 Task: Create a due date automation trigger when advanced on, on the tuesday after a card is due add content with a description not starting with resume at 11:00 AM.
Action: Mouse moved to (1080, 84)
Screenshot: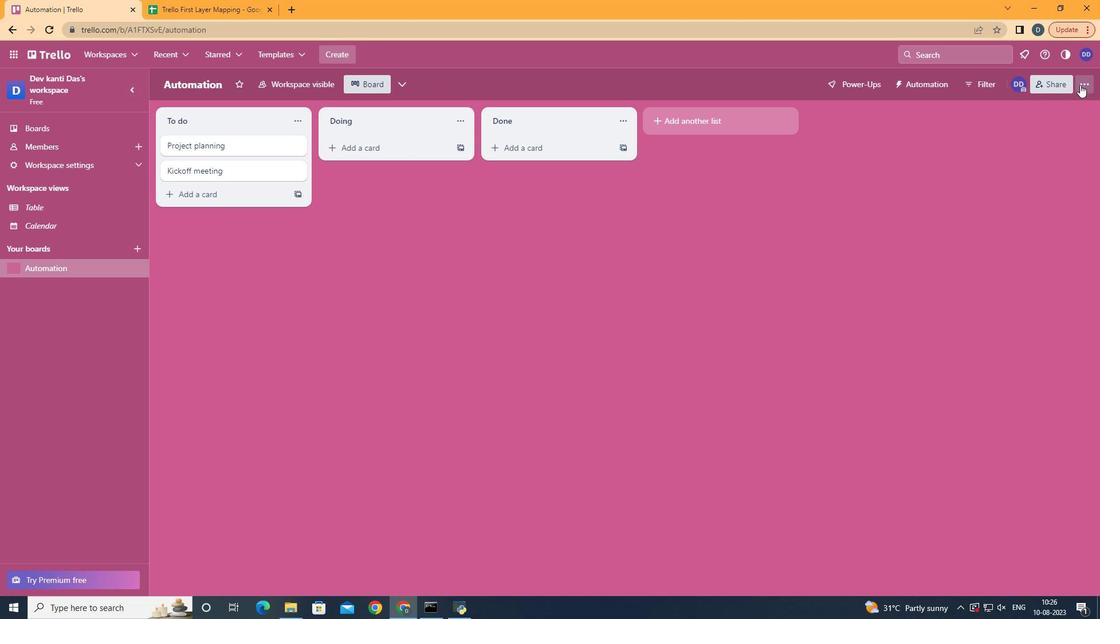 
Action: Mouse pressed left at (1080, 84)
Screenshot: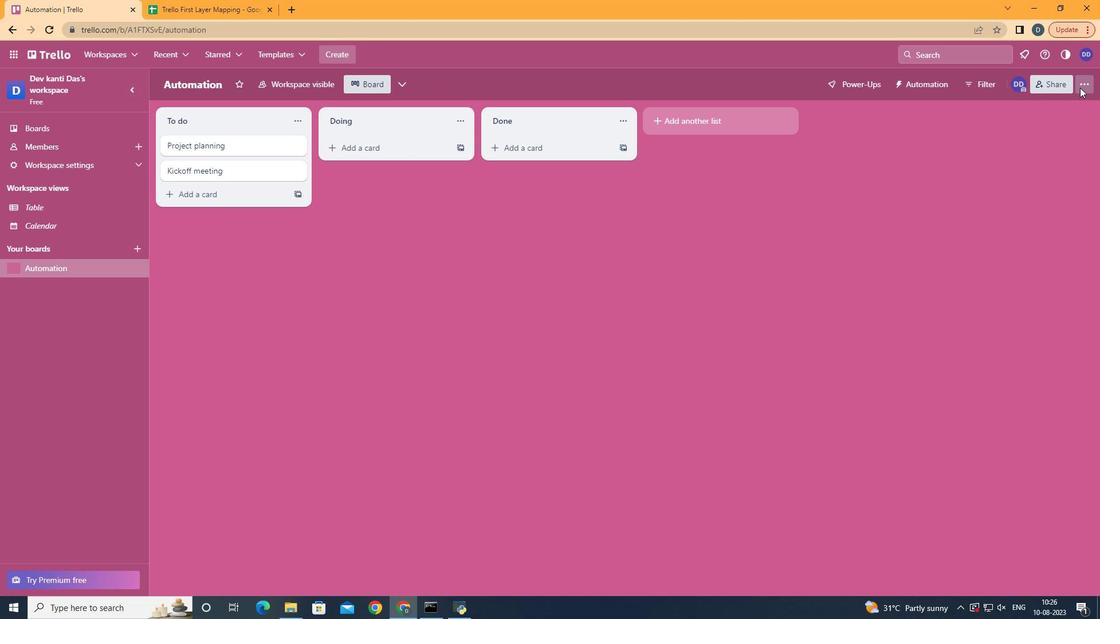 
Action: Mouse moved to (1014, 239)
Screenshot: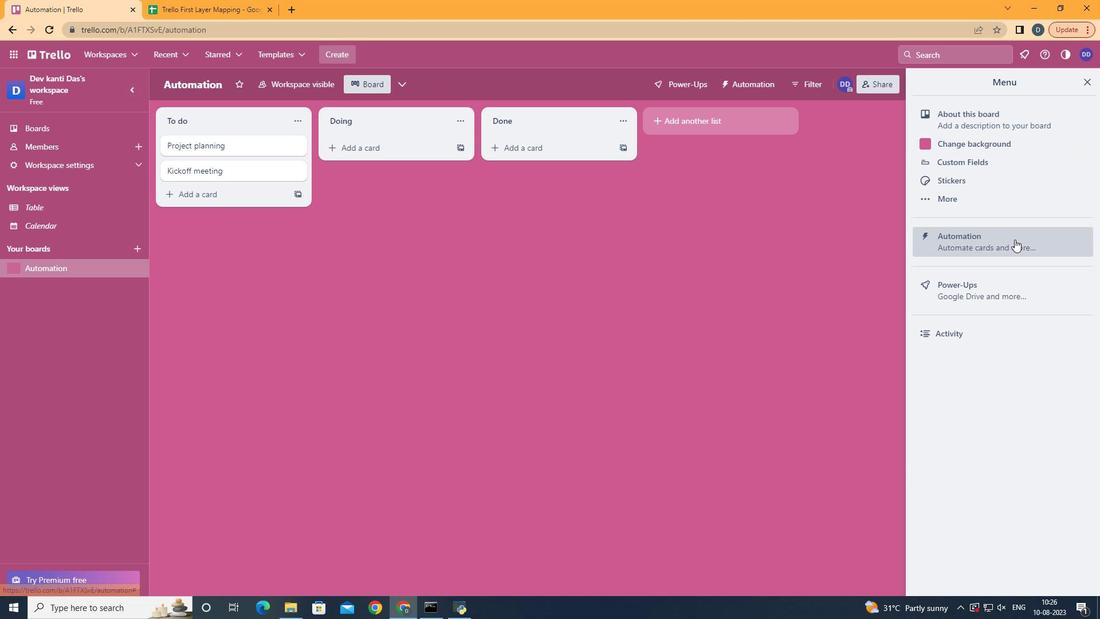 
Action: Mouse pressed left at (1014, 239)
Screenshot: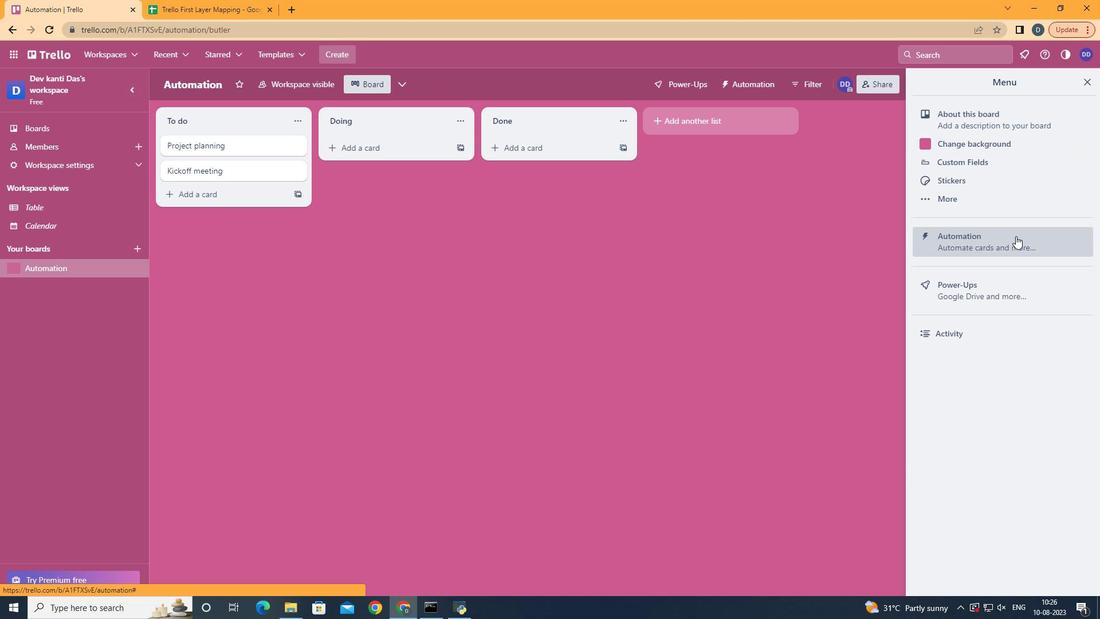 
Action: Mouse moved to (197, 230)
Screenshot: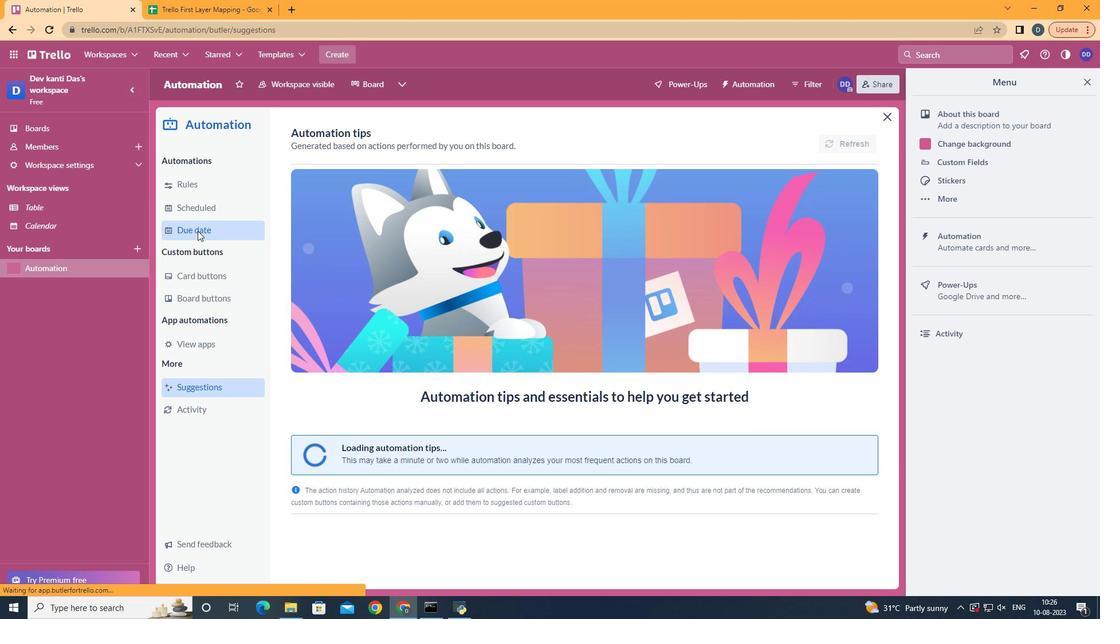 
Action: Mouse pressed left at (197, 230)
Screenshot: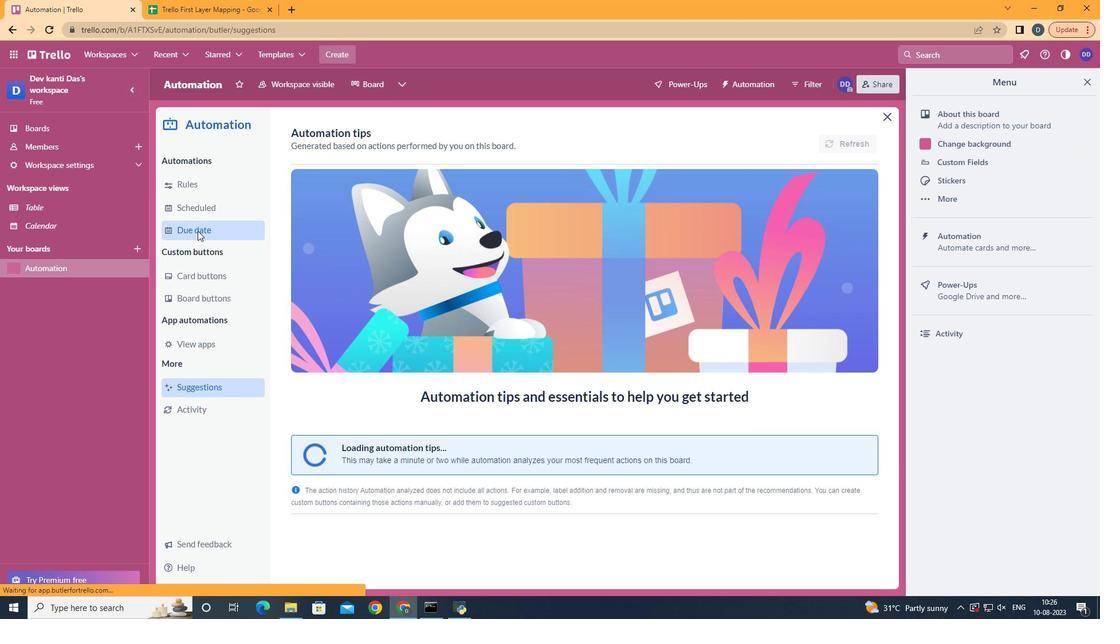 
Action: Mouse moved to (808, 135)
Screenshot: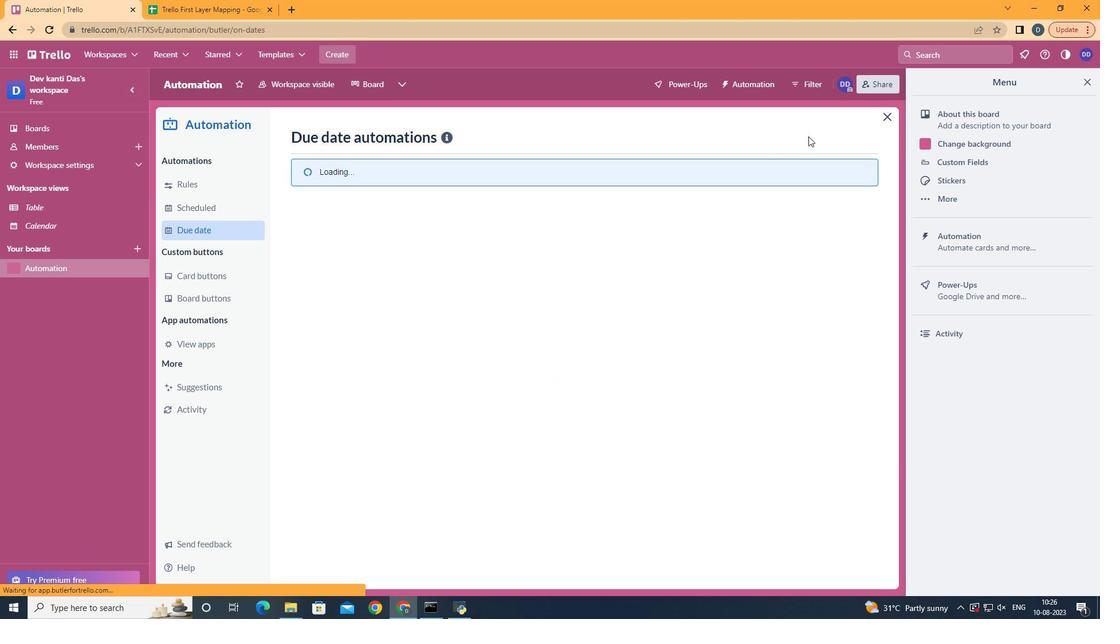 
Action: Mouse pressed left at (808, 135)
Screenshot: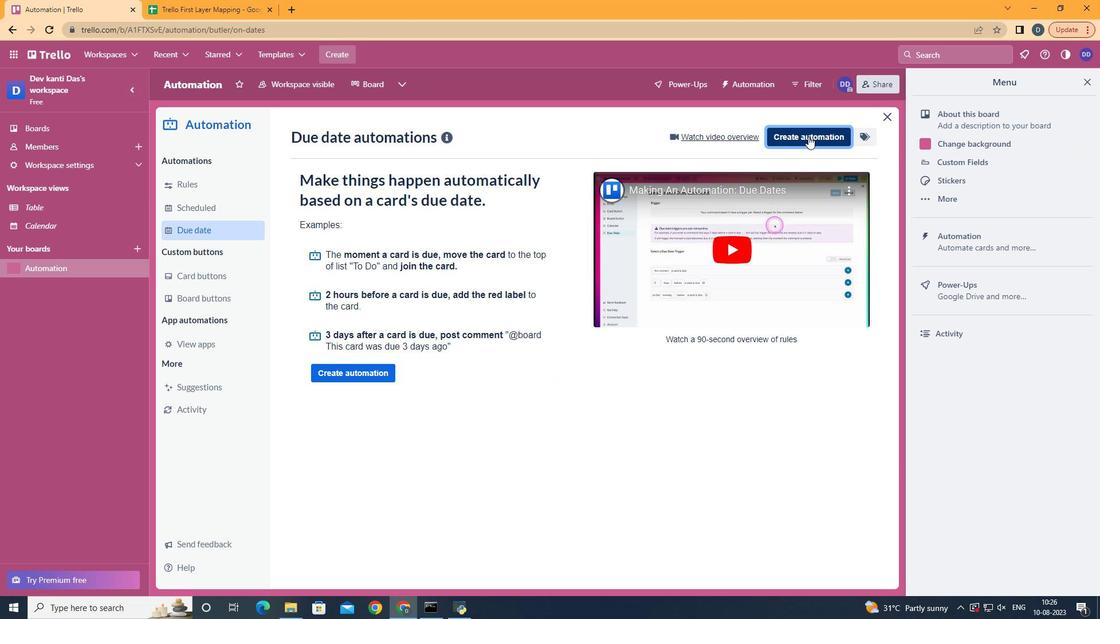 
Action: Mouse moved to (610, 244)
Screenshot: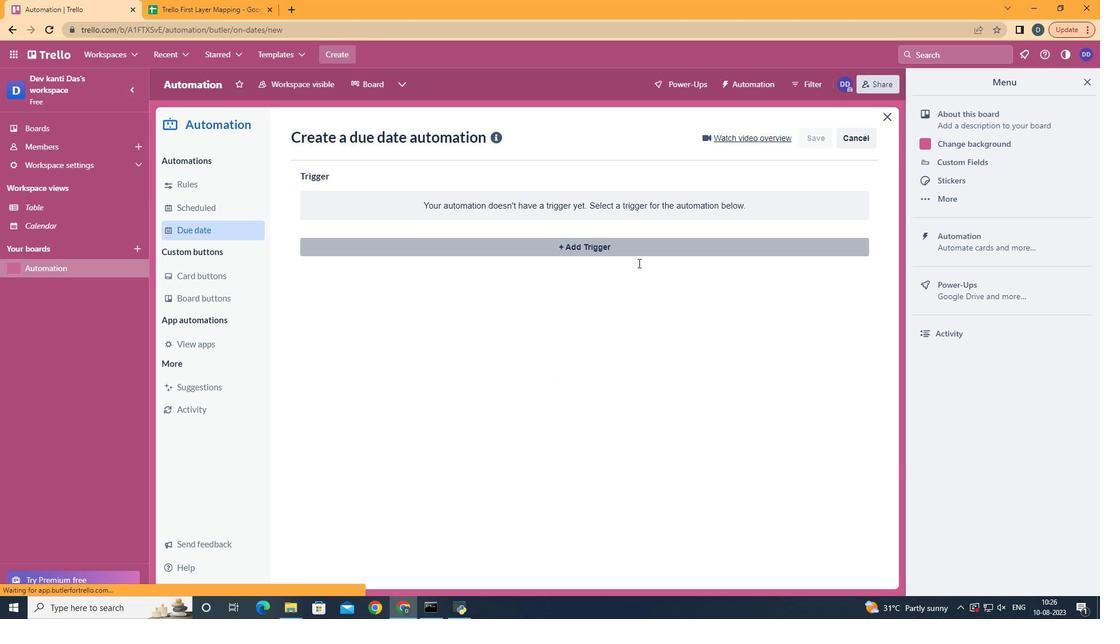 
Action: Mouse pressed left at (610, 244)
Screenshot: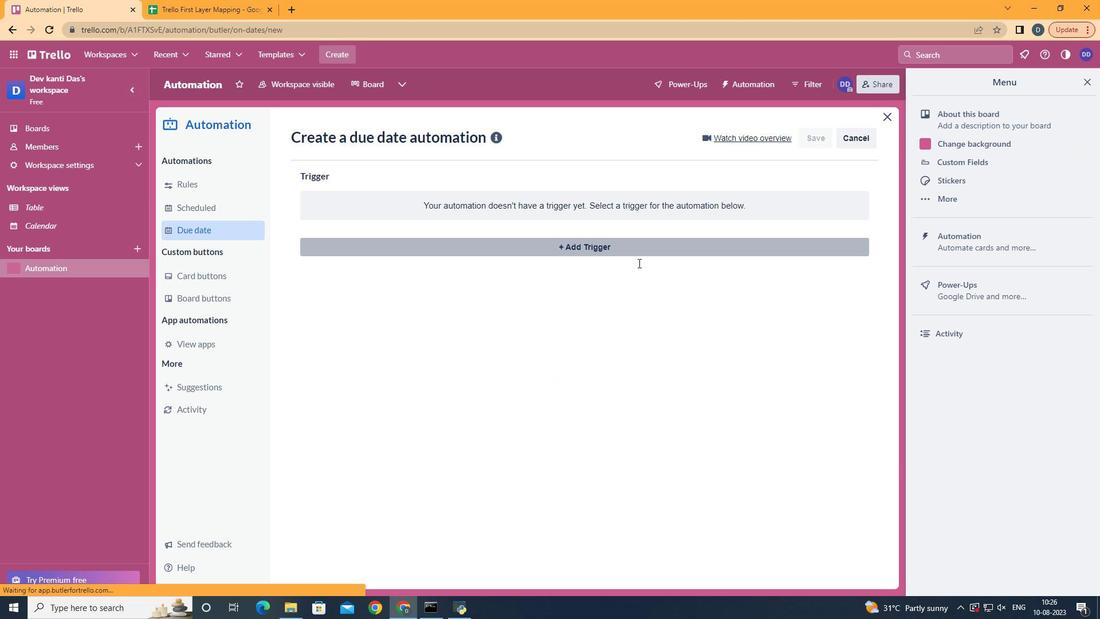 
Action: Mouse moved to (353, 318)
Screenshot: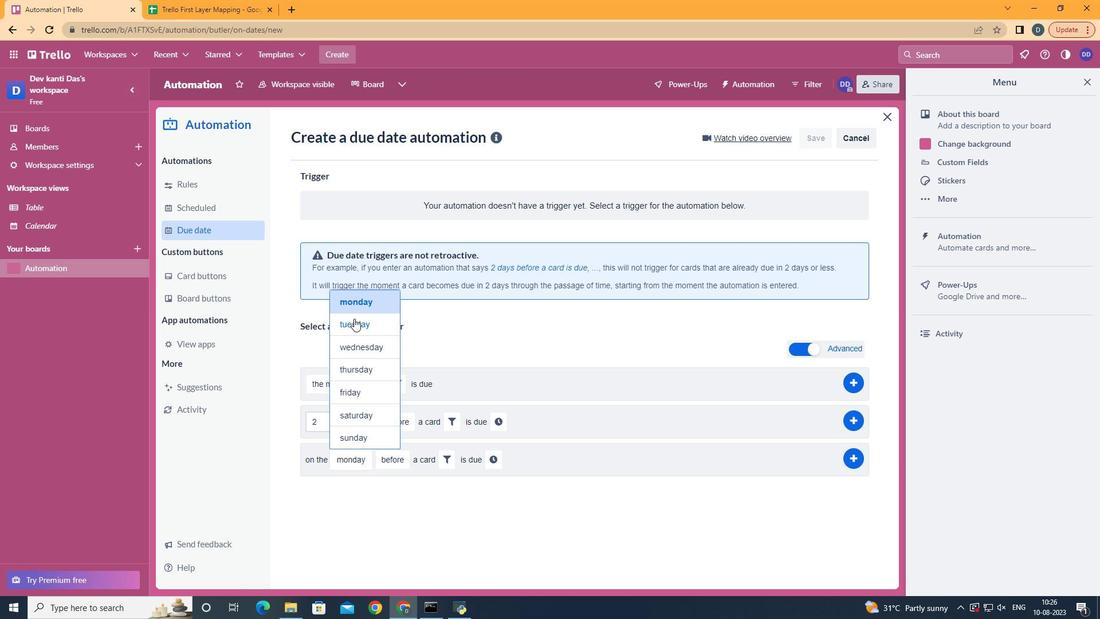 
Action: Mouse pressed left at (353, 318)
Screenshot: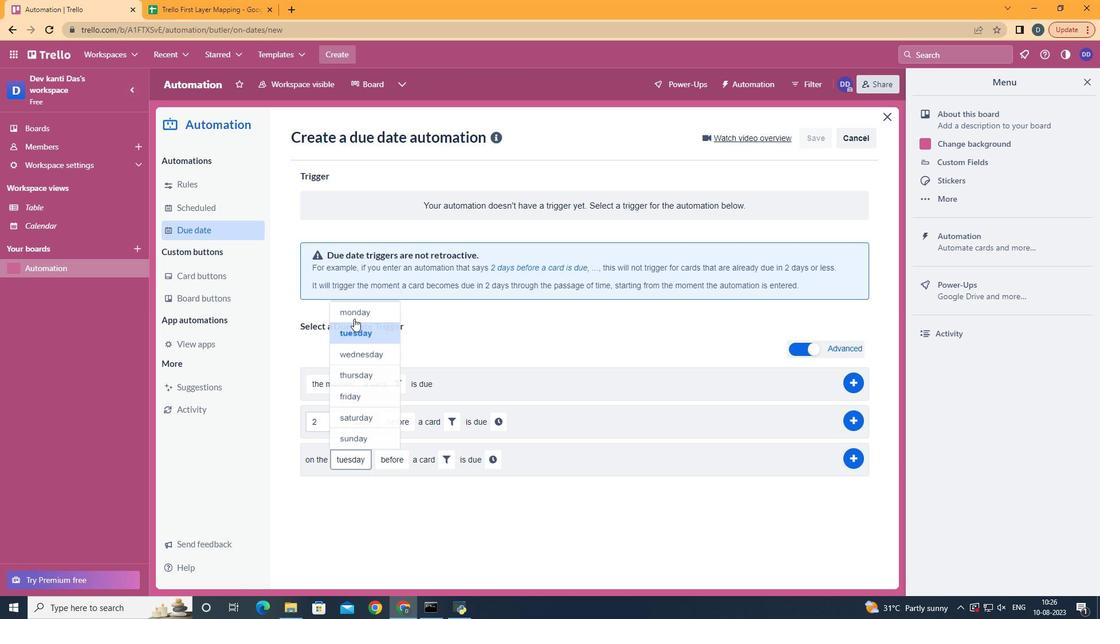 
Action: Mouse moved to (400, 497)
Screenshot: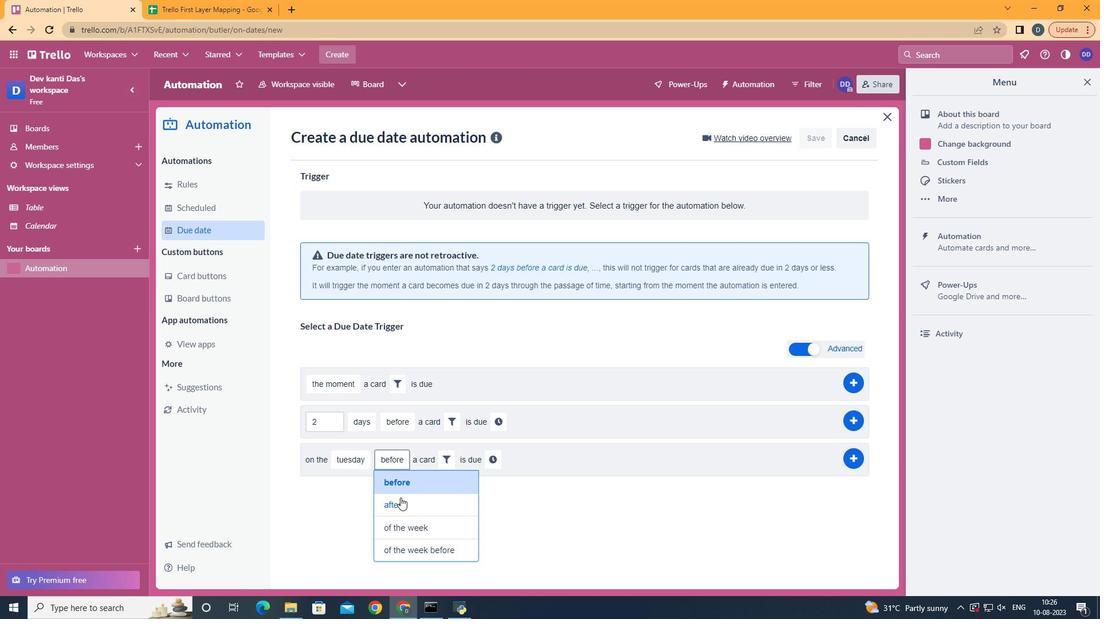
Action: Mouse pressed left at (400, 497)
Screenshot: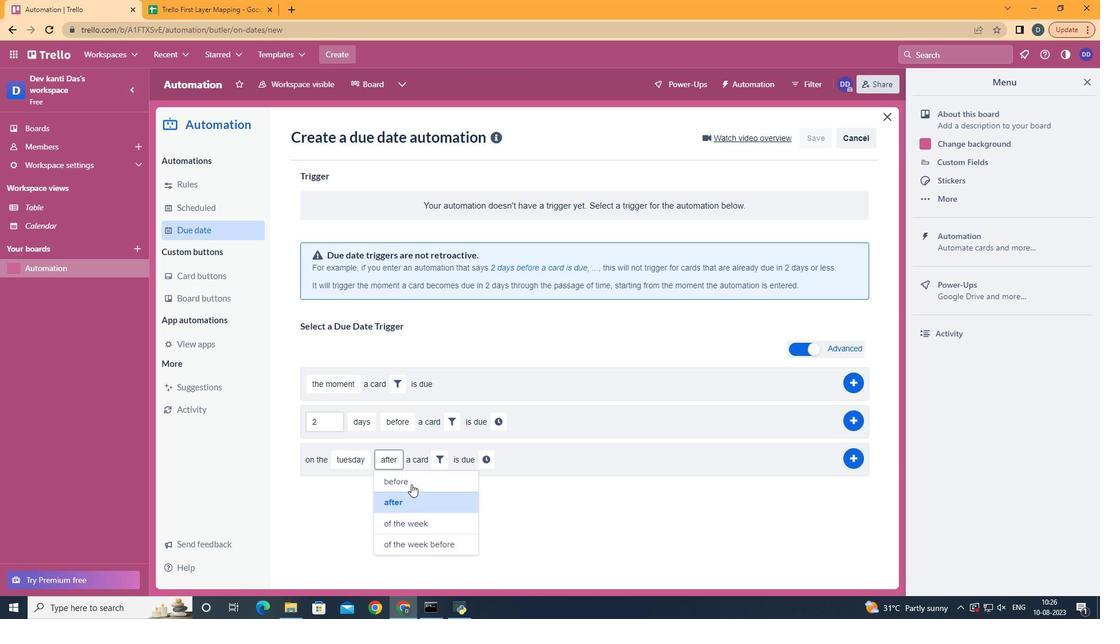 
Action: Mouse moved to (442, 458)
Screenshot: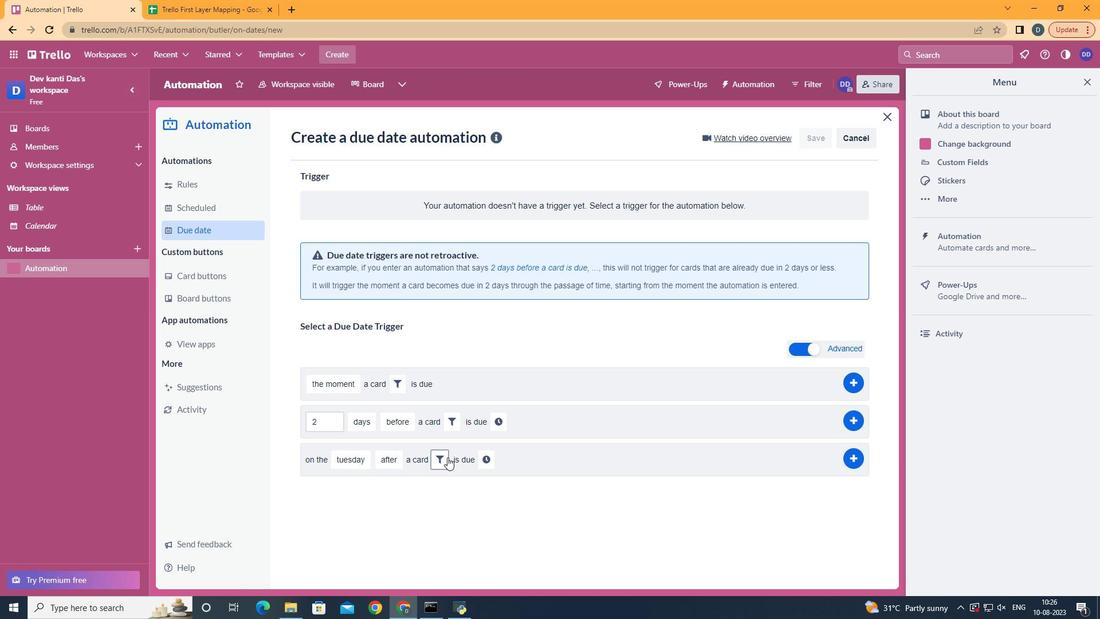 
Action: Mouse pressed left at (442, 458)
Screenshot: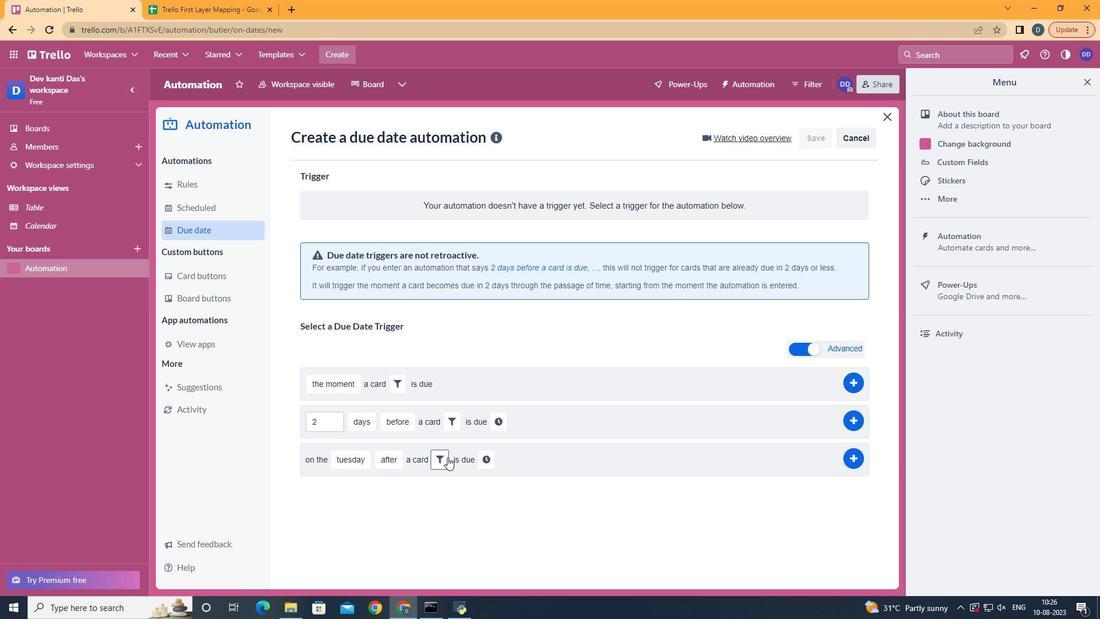 
Action: Mouse moved to (589, 490)
Screenshot: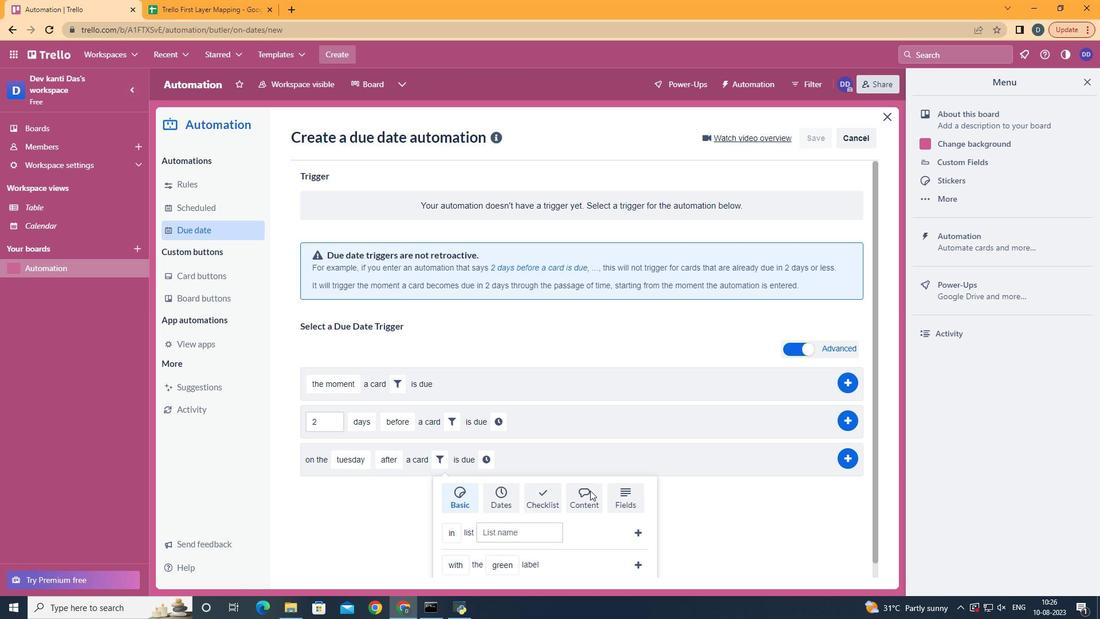 
Action: Mouse pressed left at (589, 490)
Screenshot: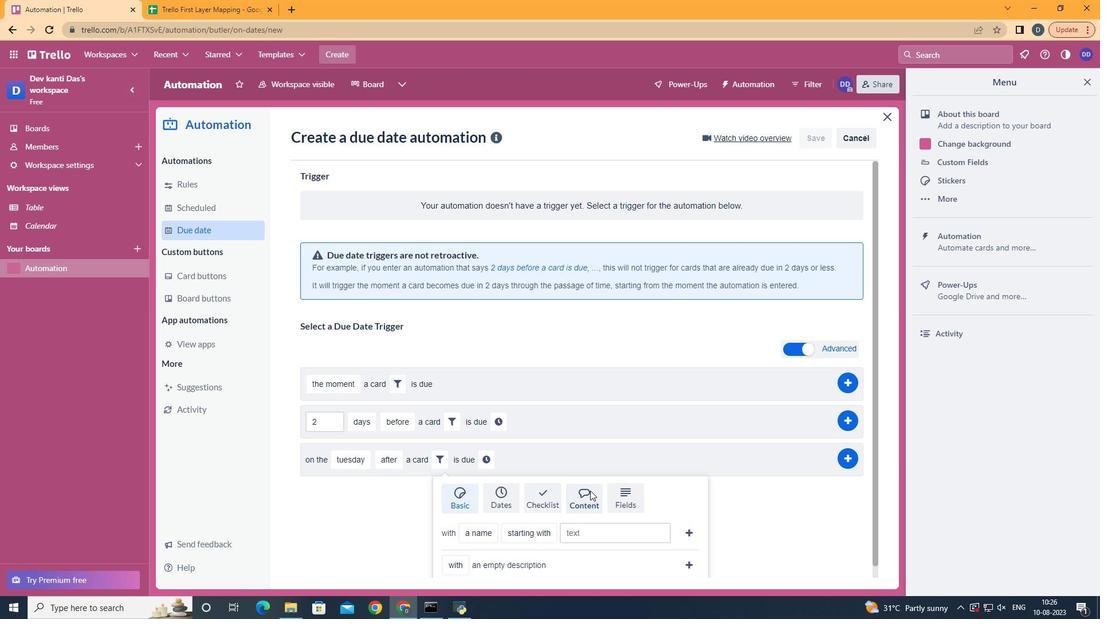 
Action: Mouse moved to (497, 482)
Screenshot: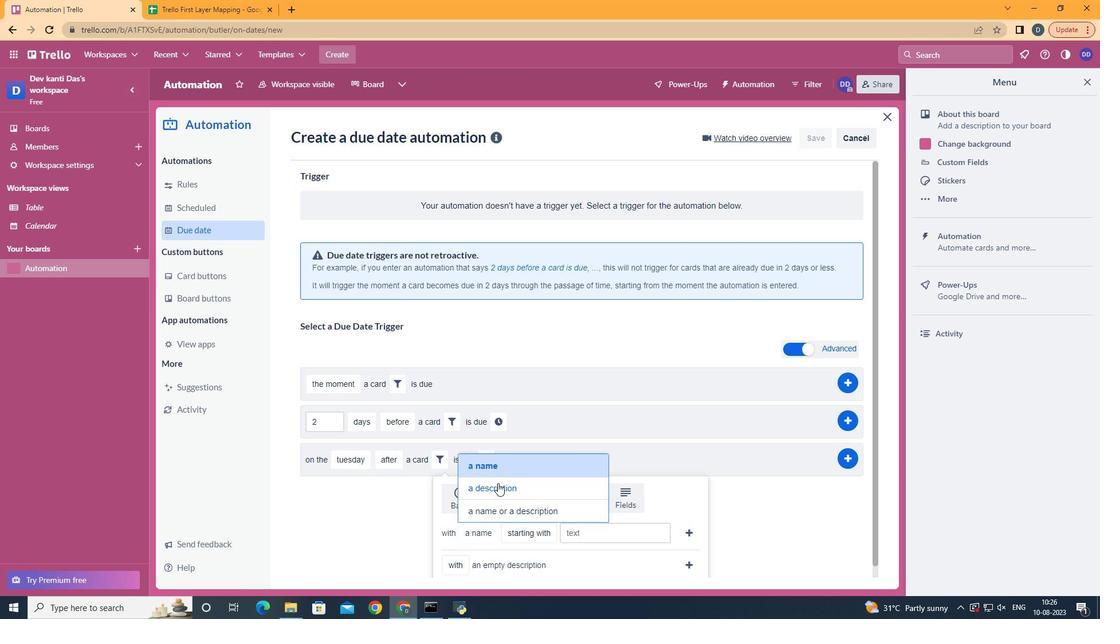 
Action: Mouse pressed left at (497, 482)
Screenshot: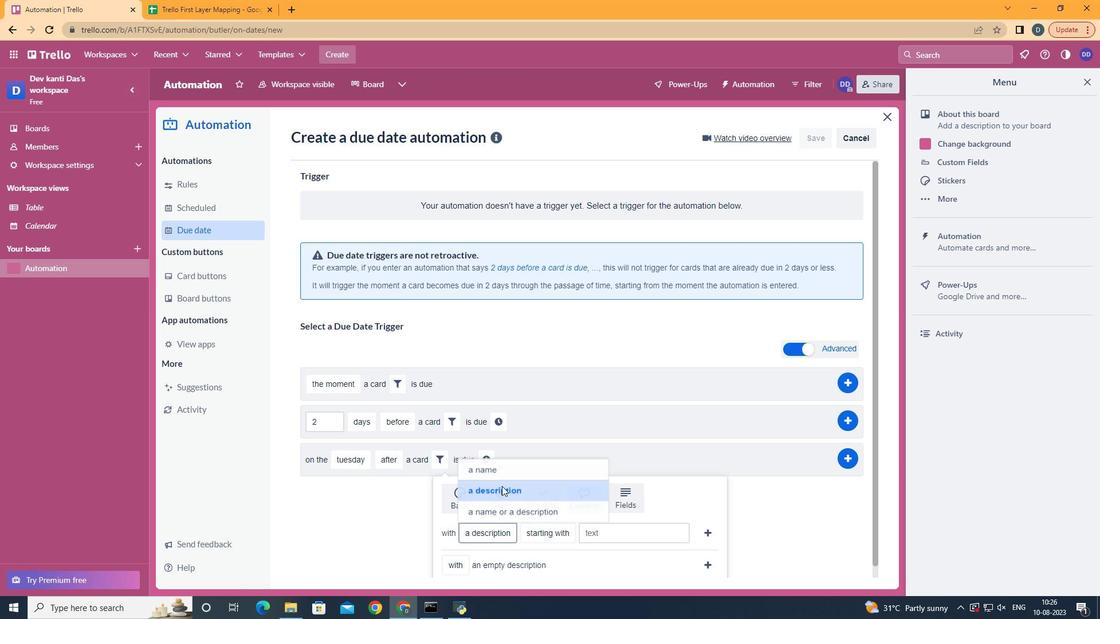 
Action: Mouse moved to (559, 464)
Screenshot: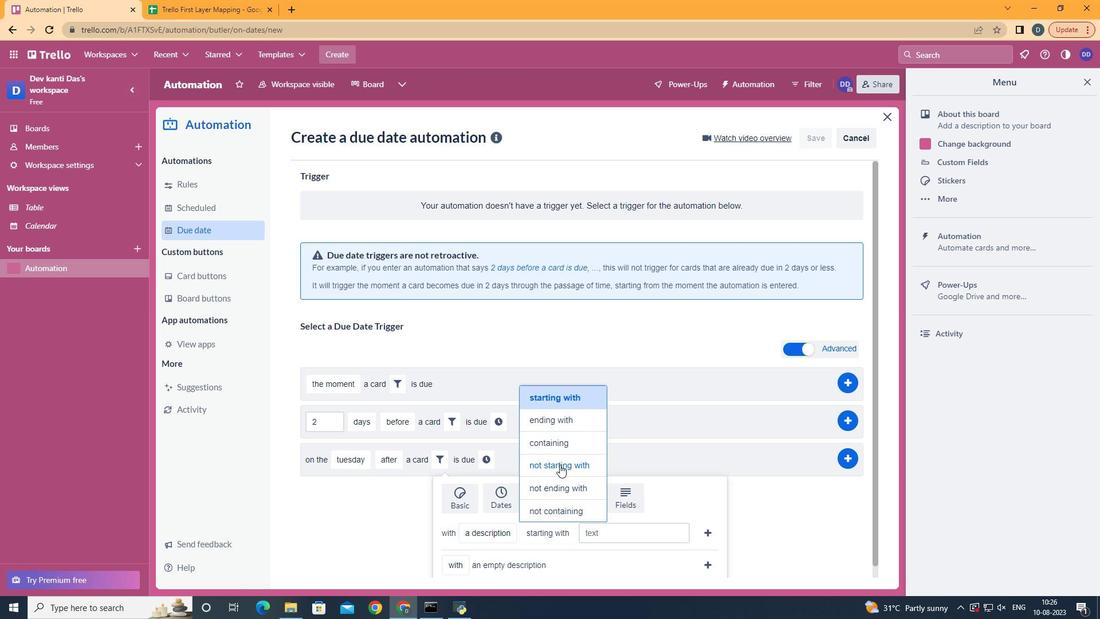 
Action: Mouse pressed left at (559, 464)
Screenshot: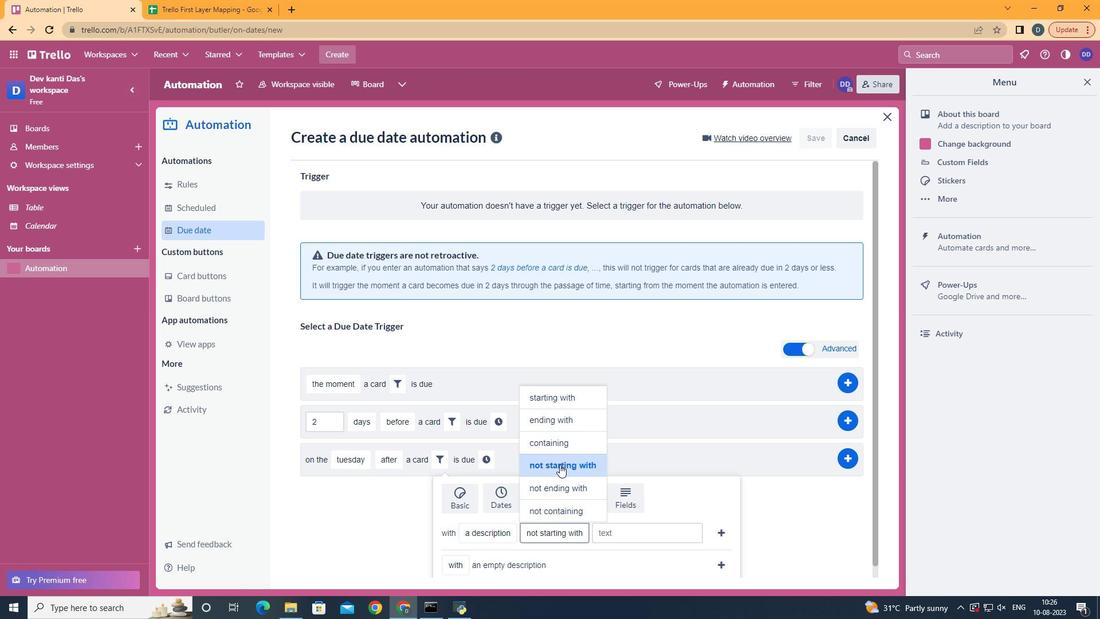 
Action: Mouse moved to (626, 525)
Screenshot: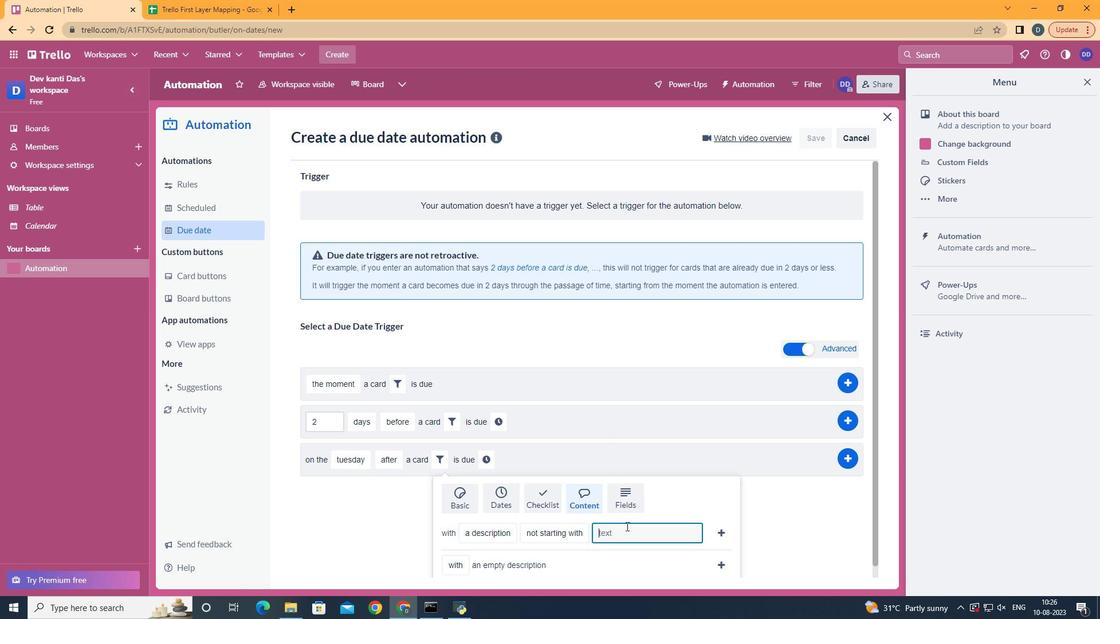 
Action: Mouse pressed left at (626, 525)
Screenshot: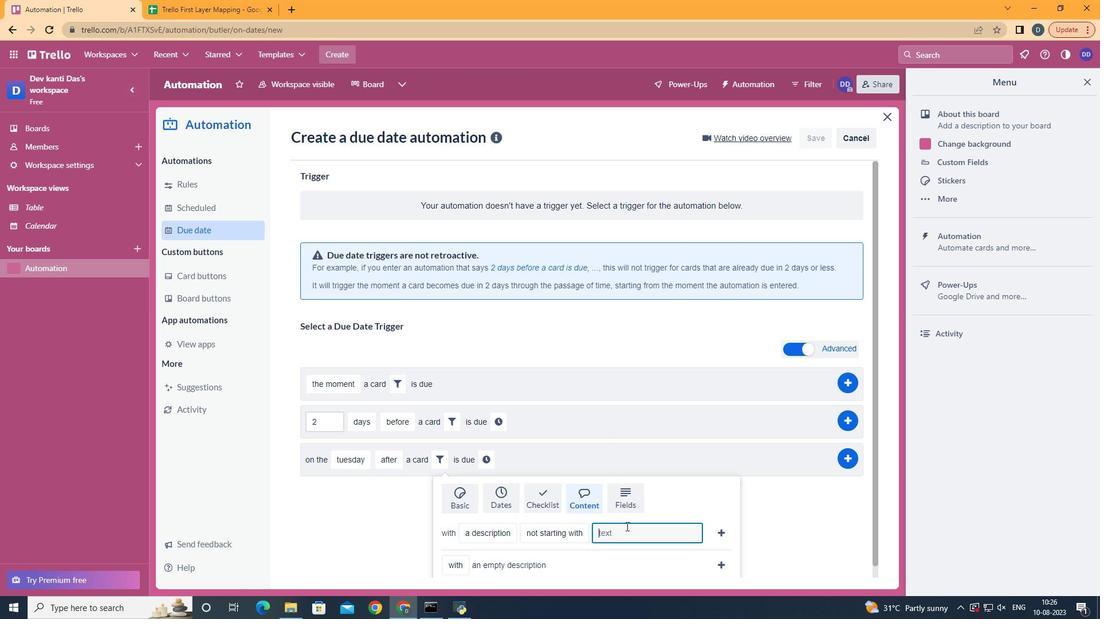 
Action: Key pressed resume
Screenshot: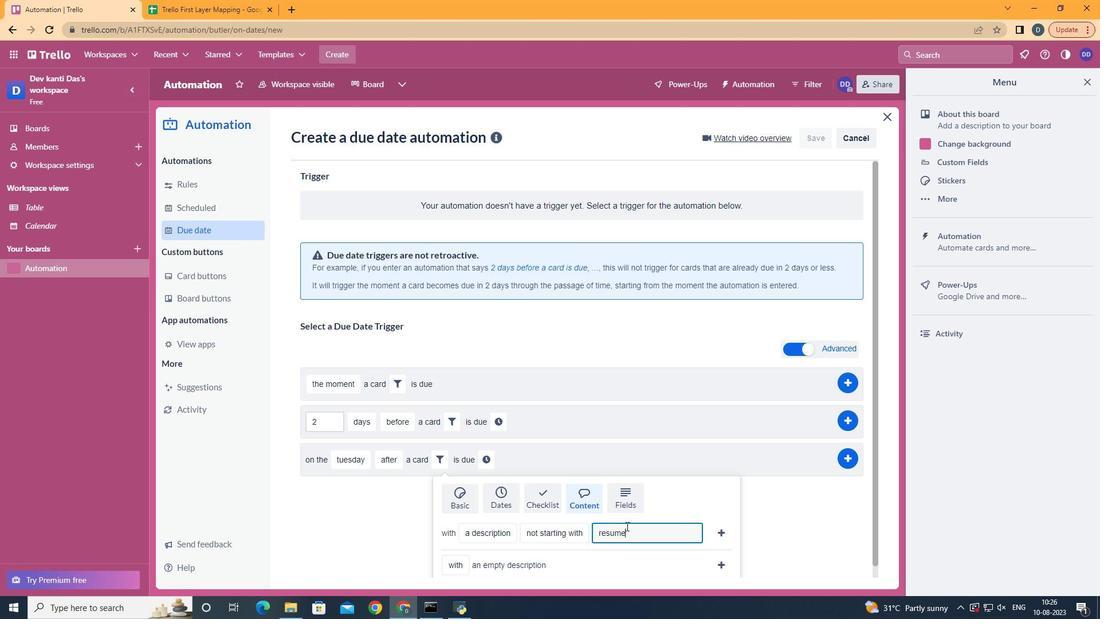
Action: Mouse moved to (724, 533)
Screenshot: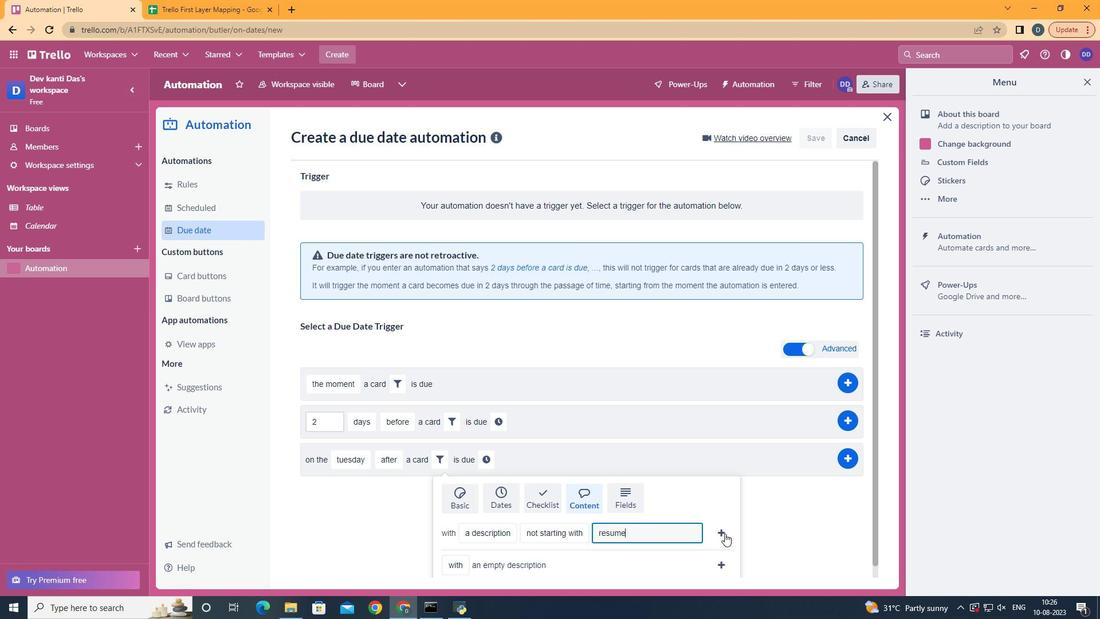 
Action: Mouse pressed left at (724, 533)
Screenshot: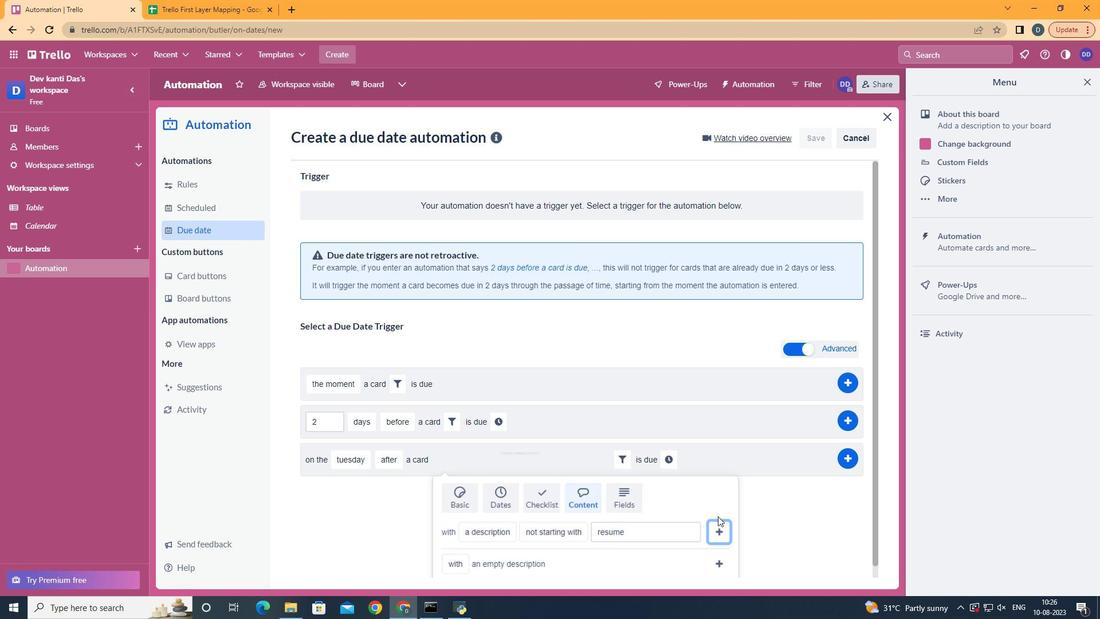 
Action: Mouse moved to (674, 461)
Screenshot: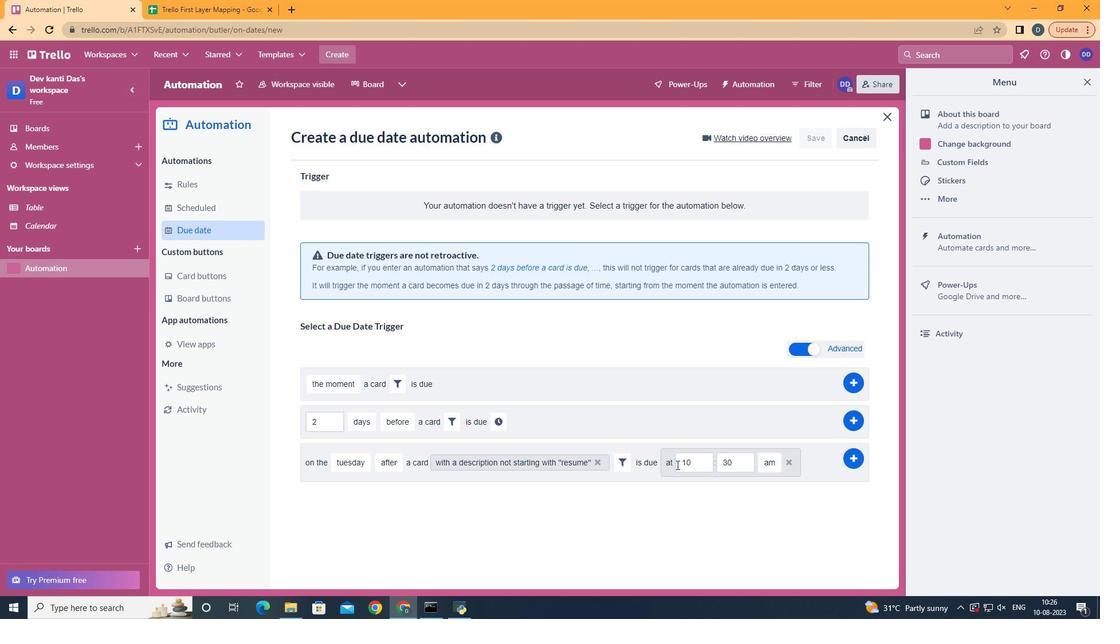 
Action: Mouse pressed left at (674, 461)
Screenshot: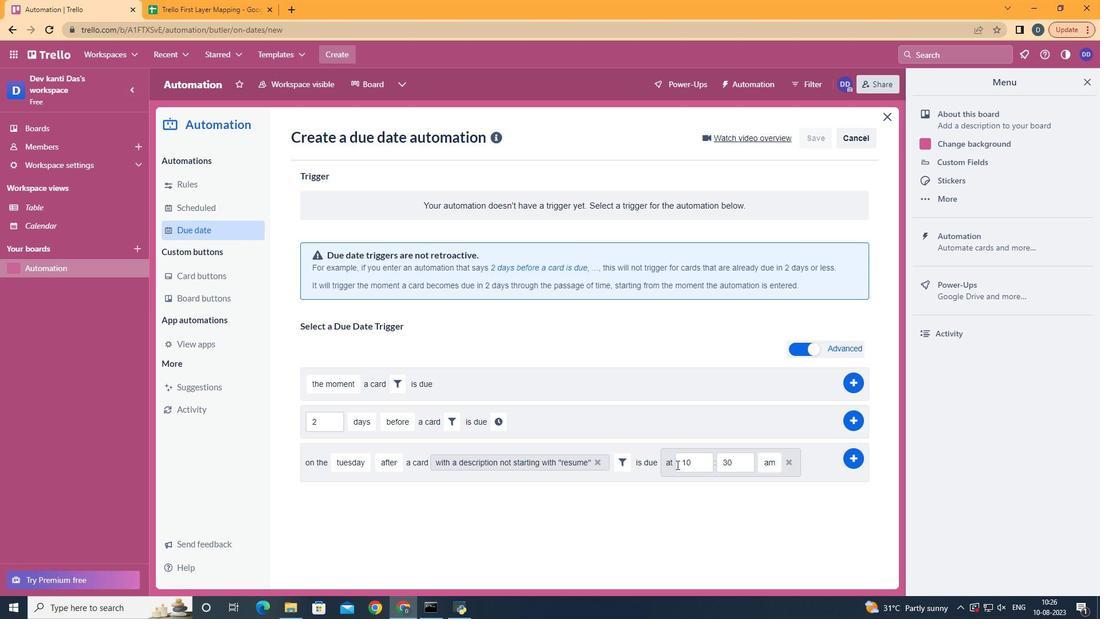 
Action: Mouse moved to (705, 468)
Screenshot: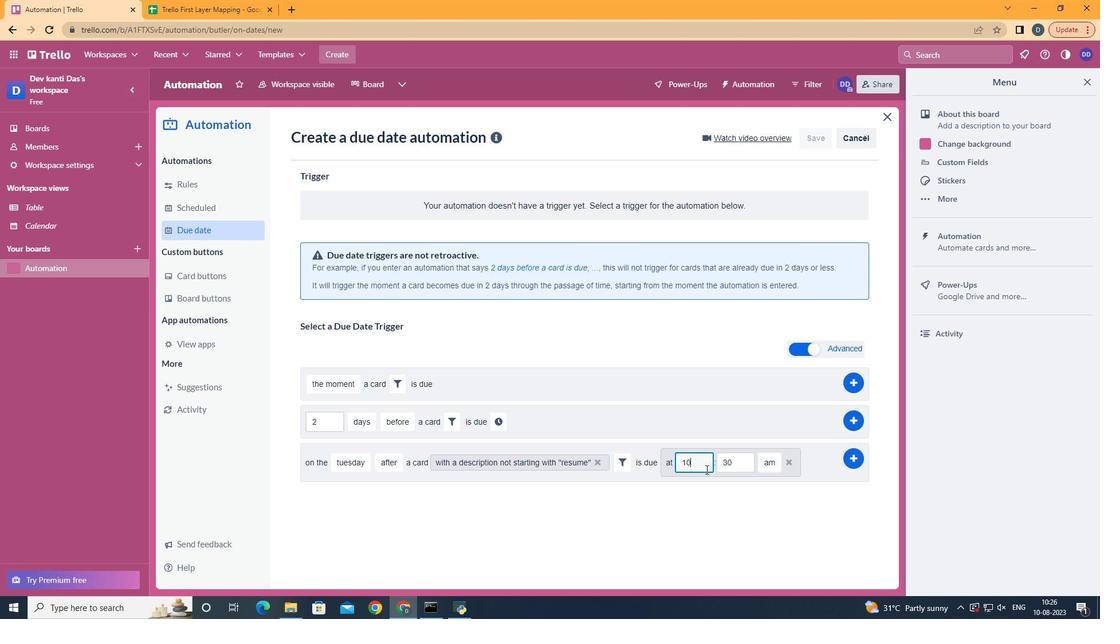 
Action: Mouse pressed left at (705, 468)
Screenshot: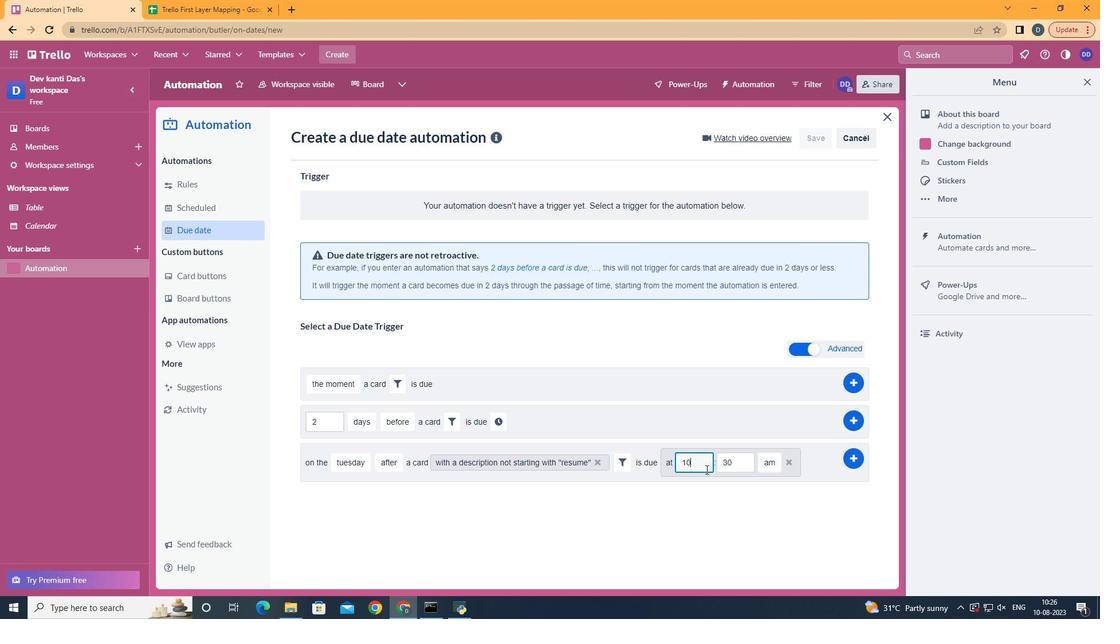 
Action: Key pressed <Key.backspace>1
Screenshot: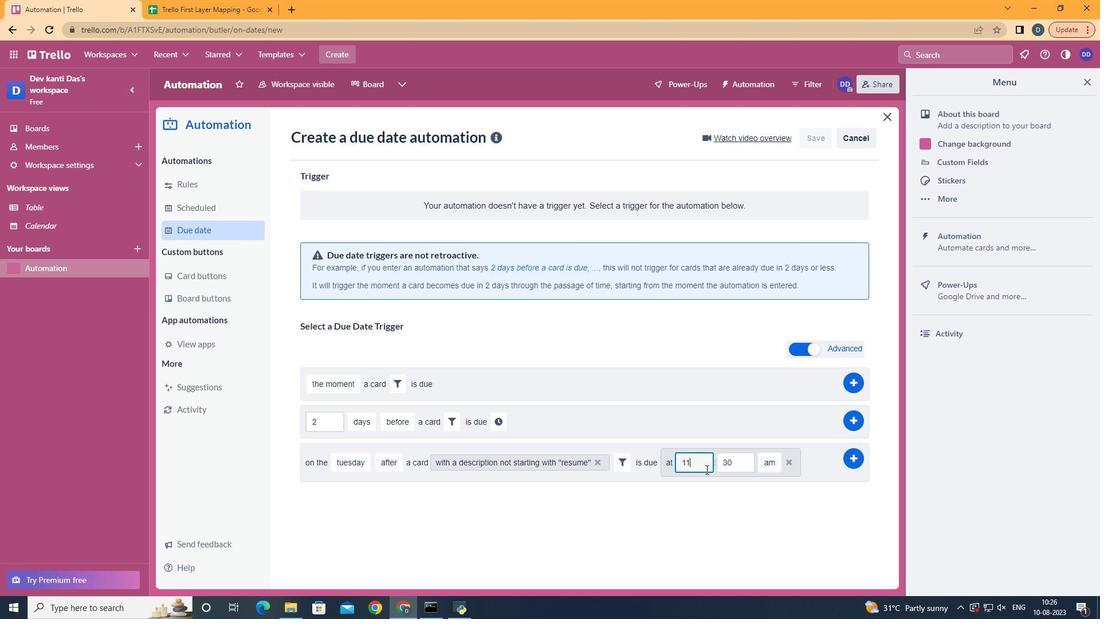 
Action: Mouse moved to (732, 470)
Screenshot: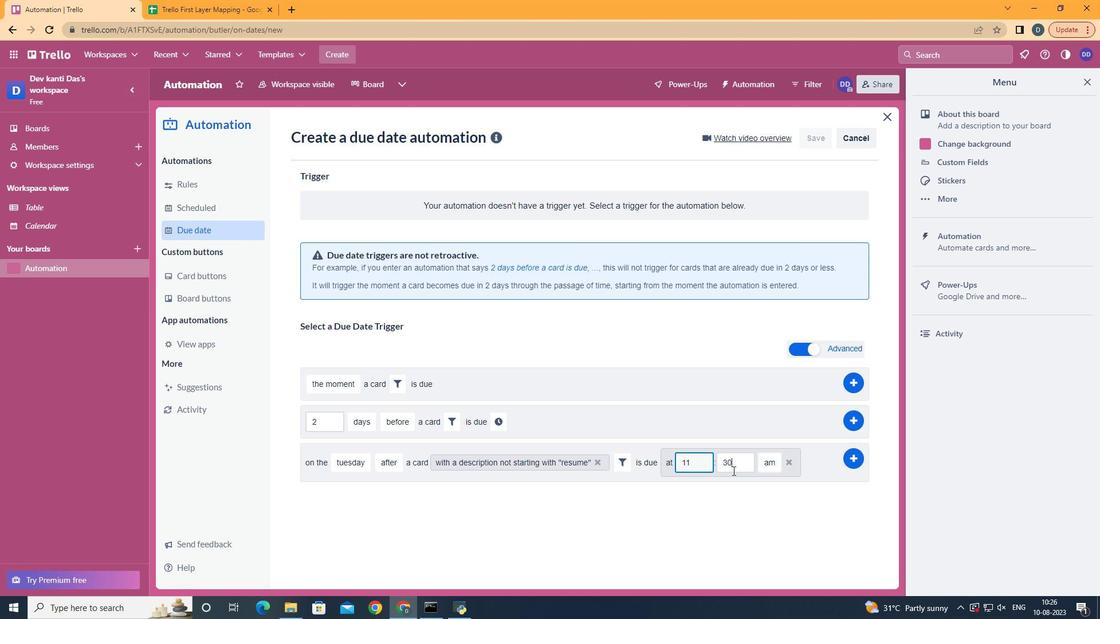 
Action: Mouse pressed left at (732, 470)
Screenshot: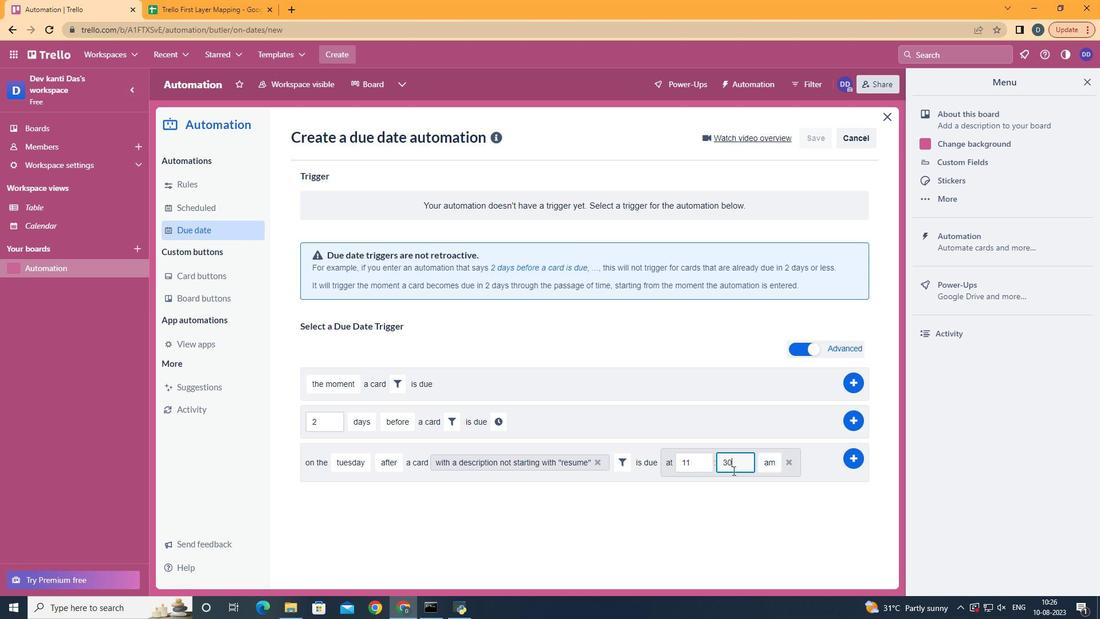 
Action: Key pressed <Key.backspace><Key.backspace>00
Screenshot: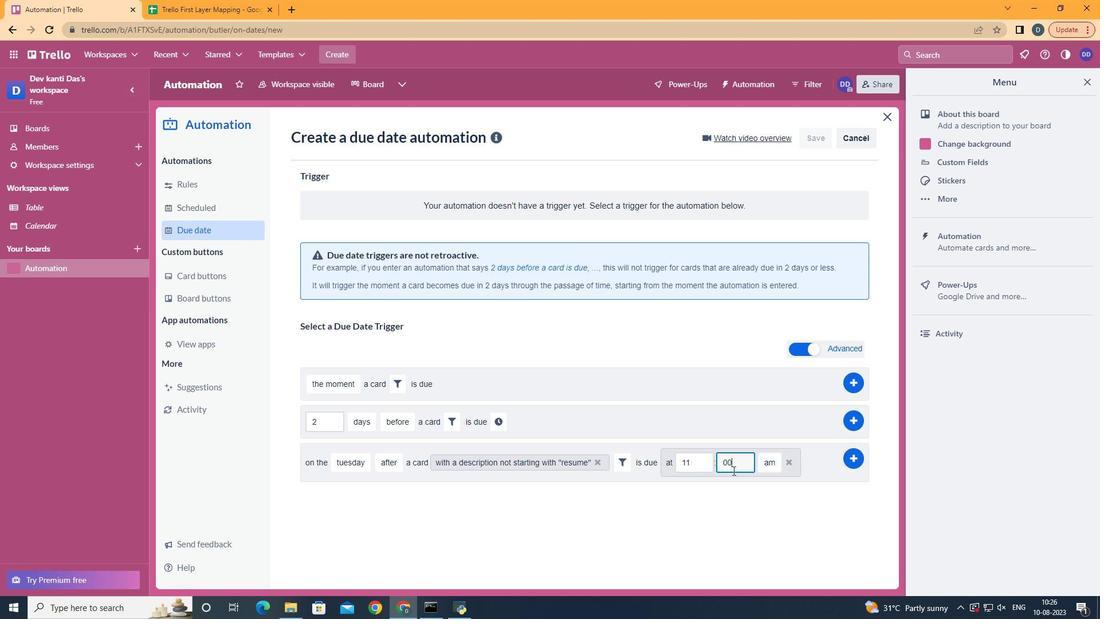 
Action: Mouse moved to (847, 460)
Screenshot: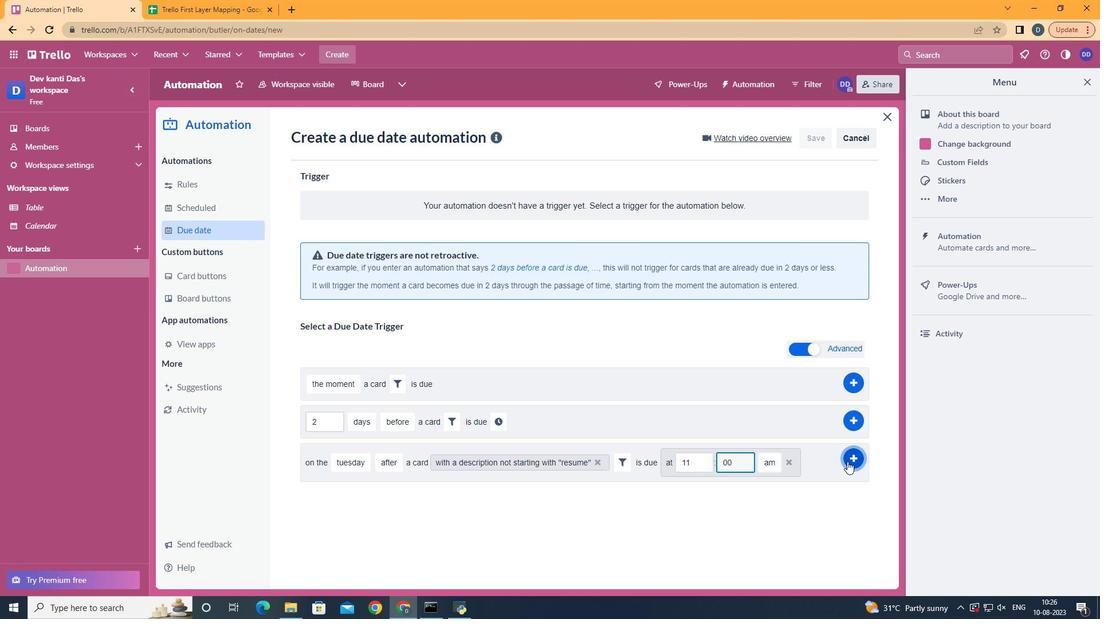 
Action: Mouse pressed left at (847, 460)
Screenshot: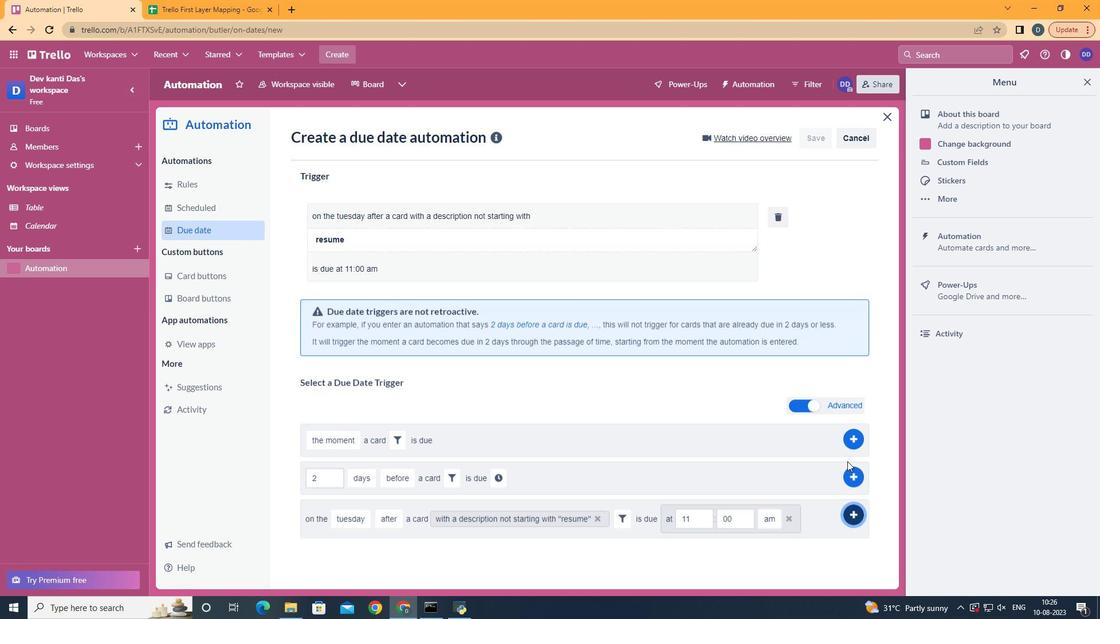 
Action: Mouse moved to (602, 340)
Screenshot: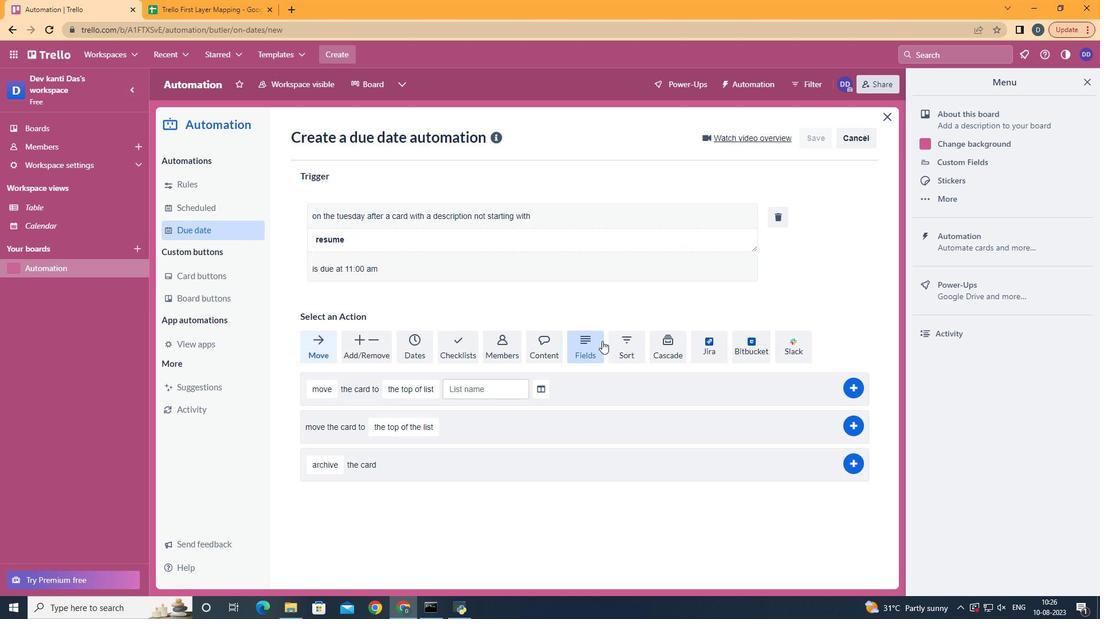 
